 Task: Change the avatar of your profile to Onigiri.
Action: Mouse moved to (1019, 24)
Screenshot: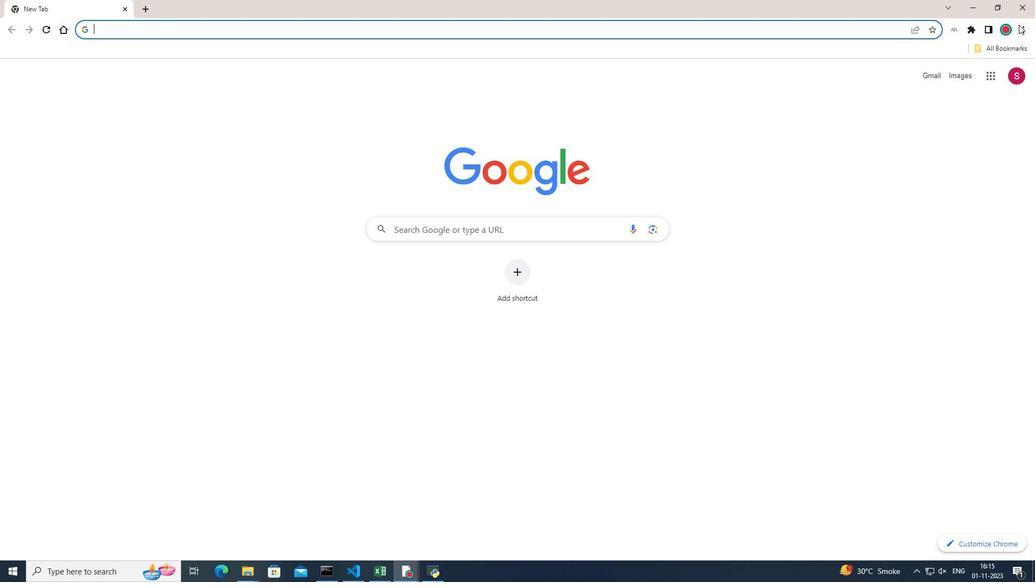 
Action: Mouse pressed left at (1019, 24)
Screenshot: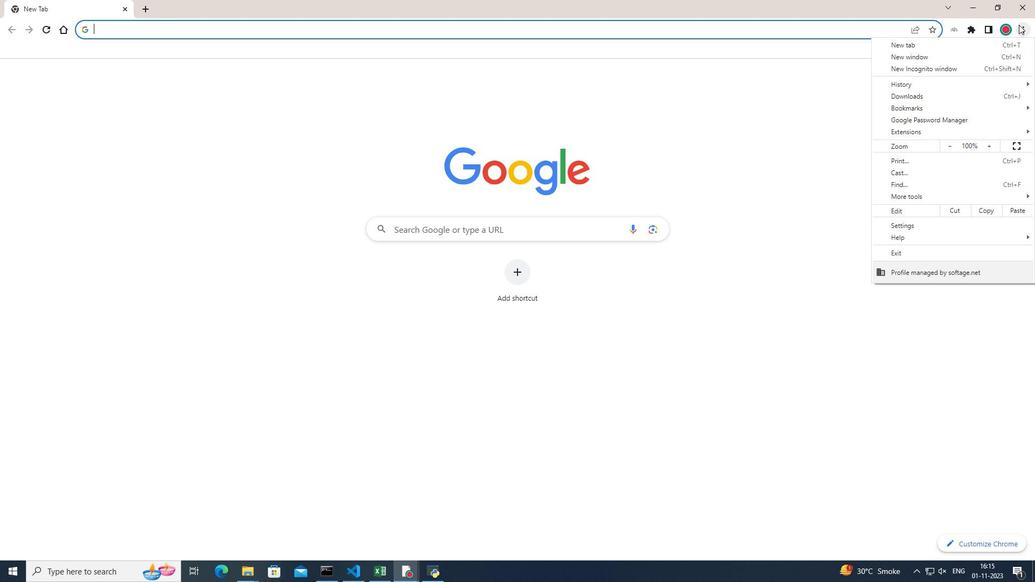 
Action: Mouse moved to (907, 227)
Screenshot: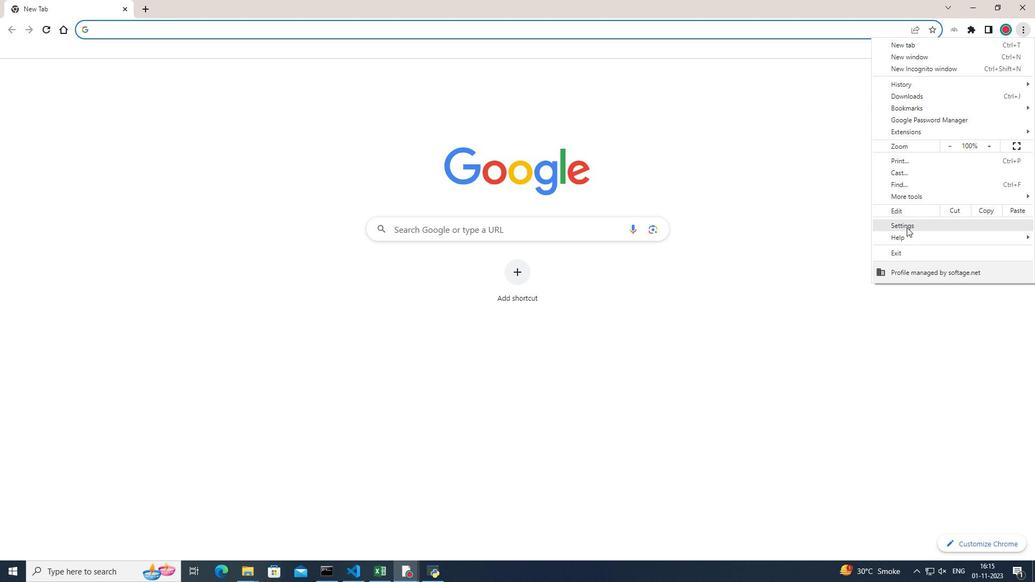 
Action: Mouse pressed left at (907, 227)
Screenshot: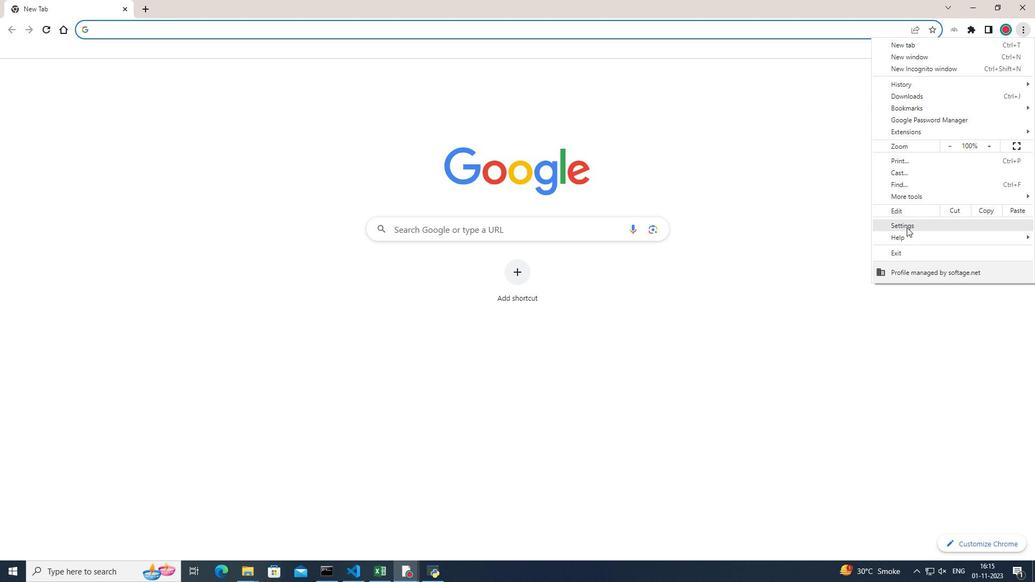 
Action: Mouse moved to (682, 251)
Screenshot: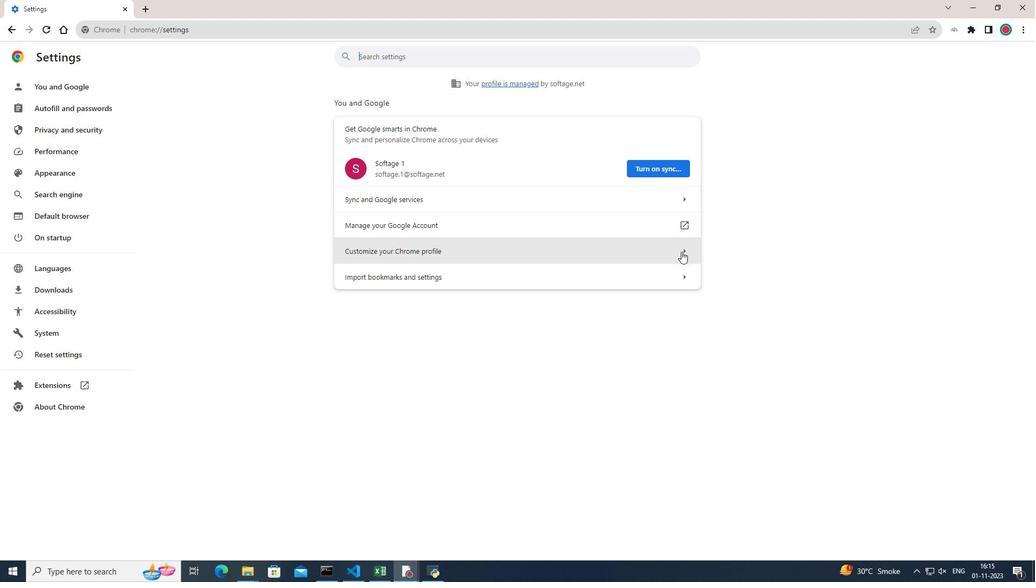 
Action: Mouse pressed left at (682, 251)
Screenshot: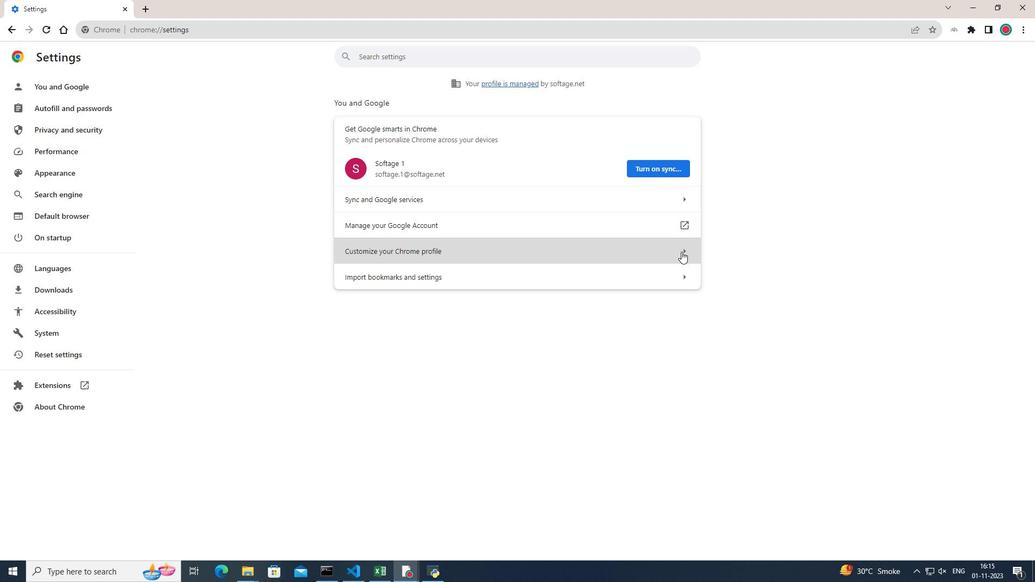 
Action: Mouse moved to (787, 251)
Screenshot: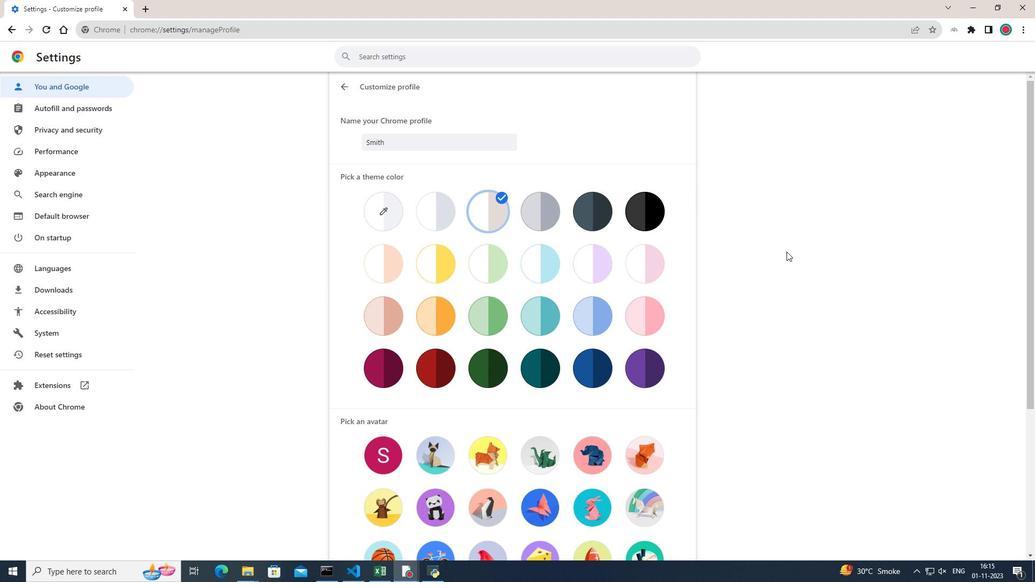 
Action: Mouse scrolled (787, 251) with delta (0, 0)
Screenshot: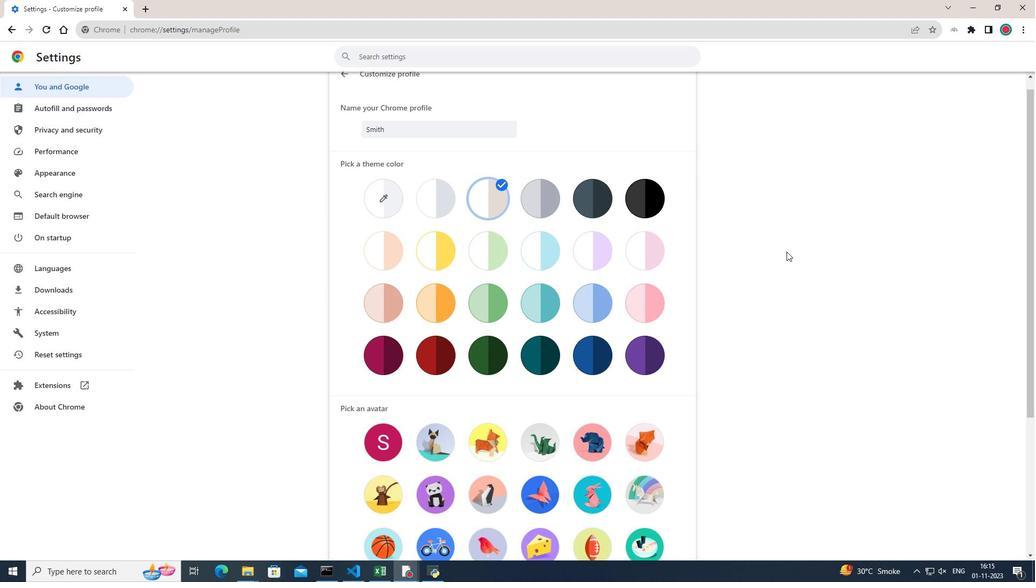 
Action: Mouse scrolled (787, 251) with delta (0, 0)
Screenshot: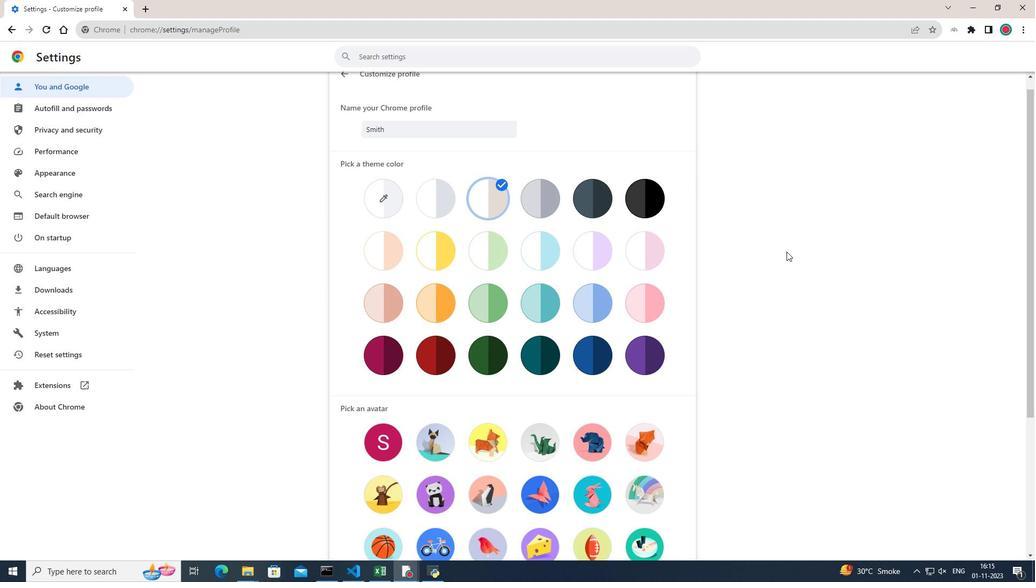 
Action: Mouse scrolled (787, 251) with delta (0, 0)
Screenshot: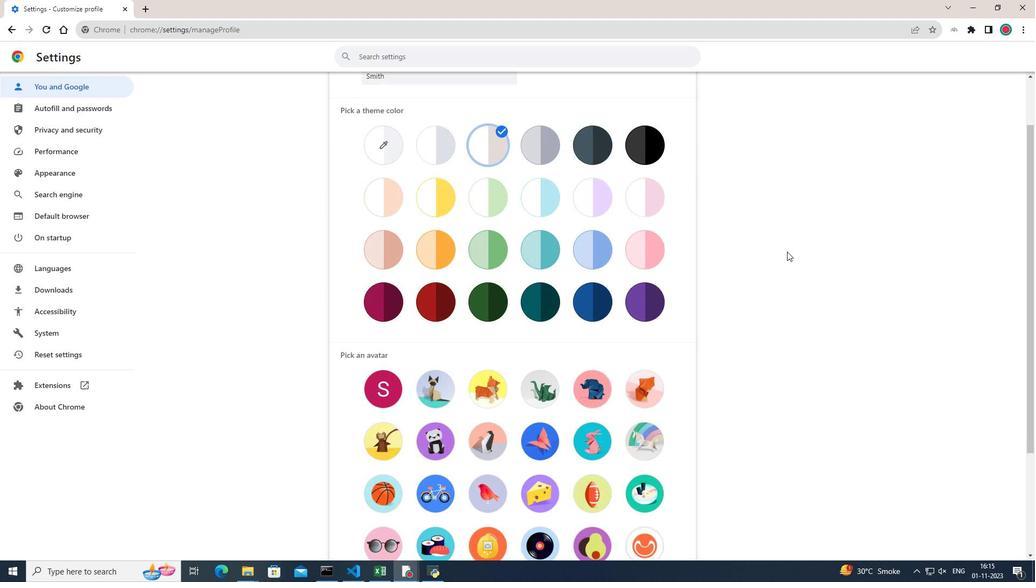 
Action: Mouse scrolled (787, 251) with delta (0, 0)
Screenshot: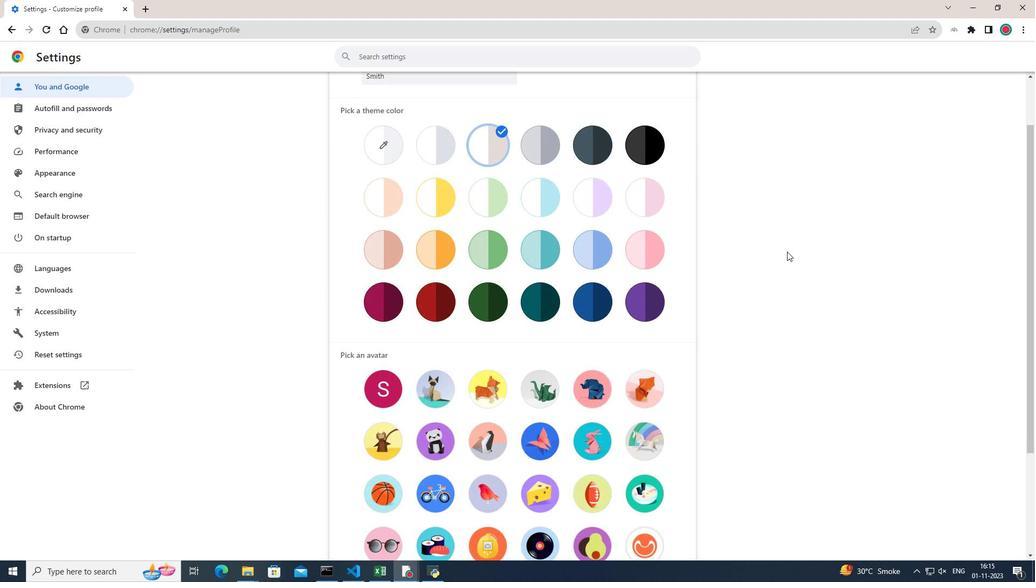
Action: Mouse moved to (787, 251)
Screenshot: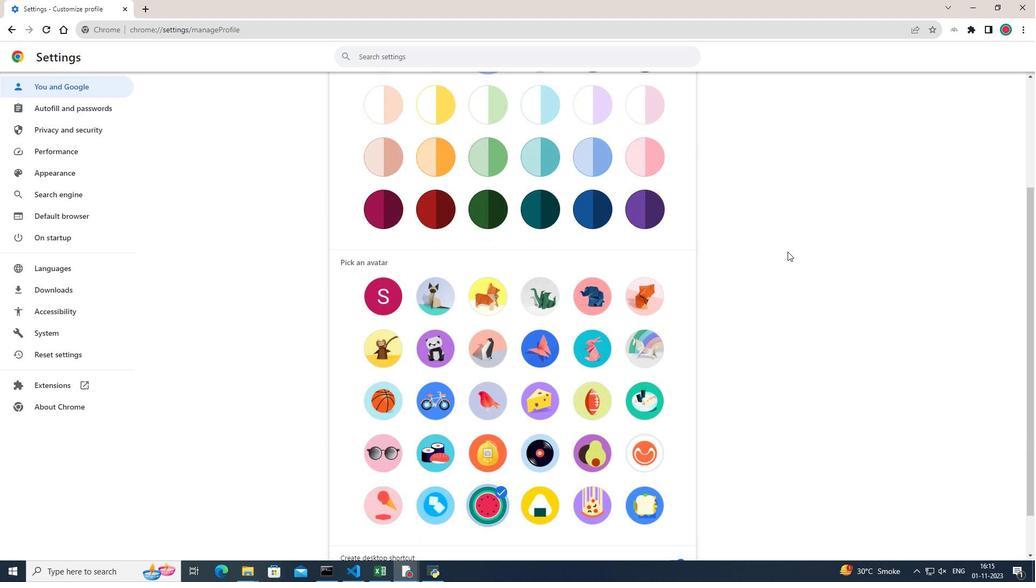 
Action: Mouse scrolled (787, 251) with delta (0, 0)
Screenshot: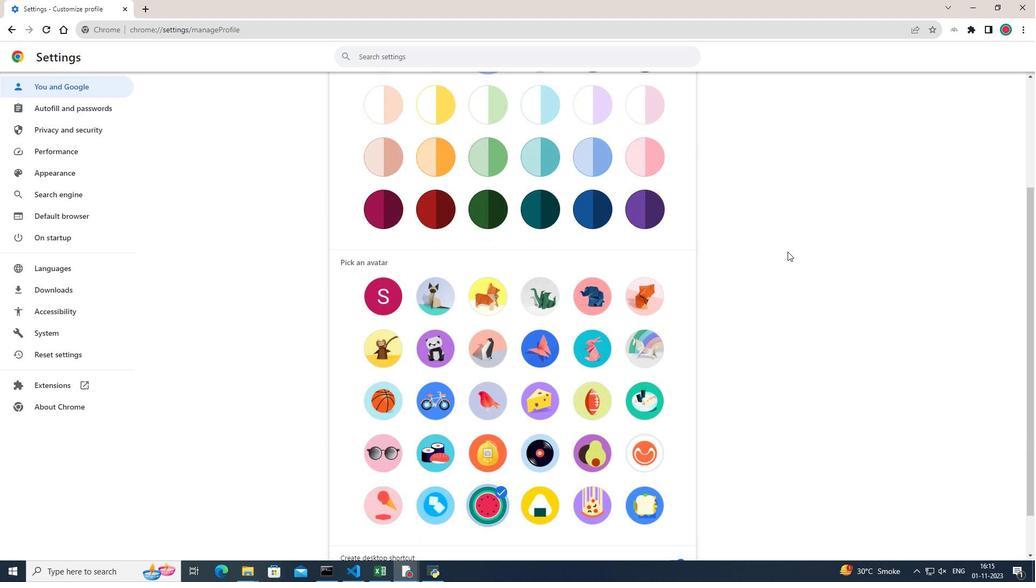 
Action: Mouse moved to (788, 251)
Screenshot: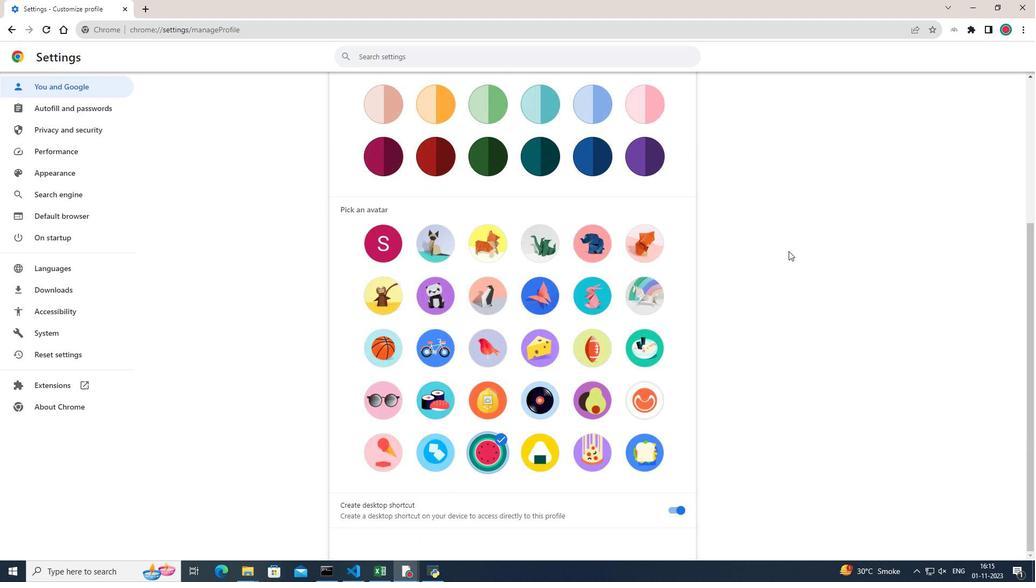 
Action: Mouse scrolled (788, 251) with delta (0, 0)
Screenshot: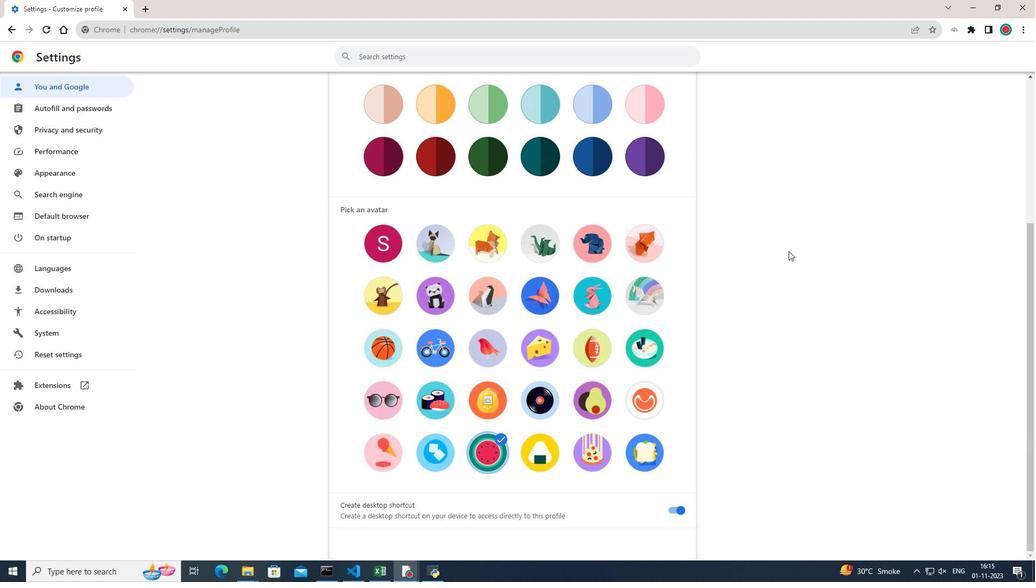 
Action: Mouse moved to (540, 456)
Screenshot: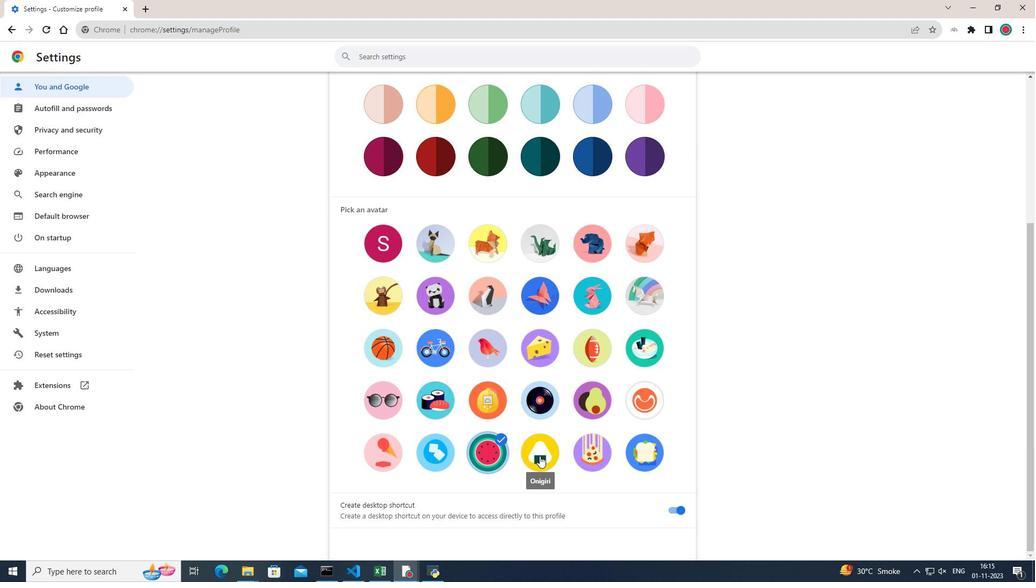 
Action: Mouse pressed left at (540, 456)
Screenshot: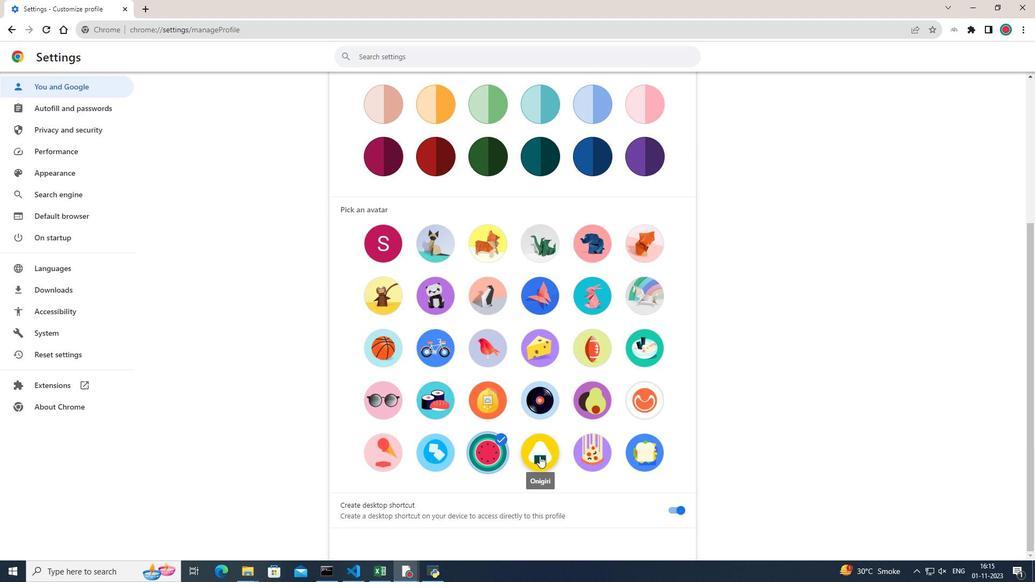 
Action: Mouse pressed left at (540, 456)
Screenshot: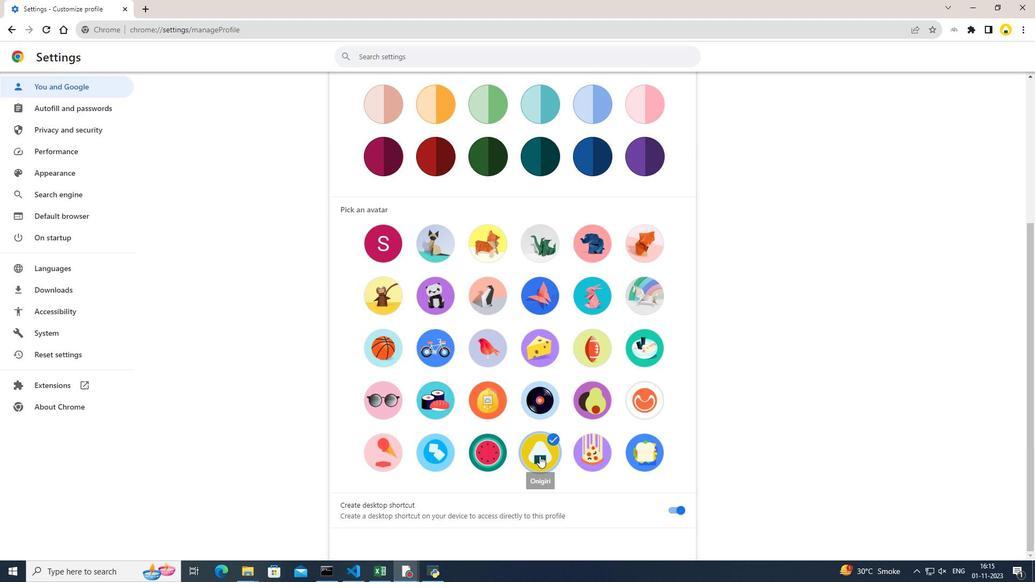 
Action: Mouse moved to (829, 380)
Screenshot: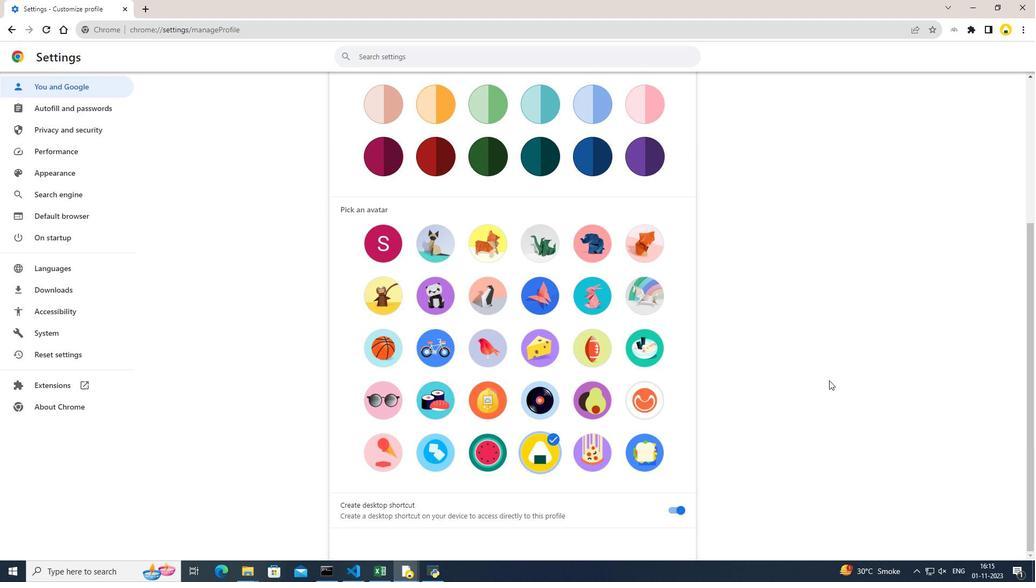 
